 Task: Add in the project YottaTech a sprint 'Time Warp'.
Action: Mouse moved to (987, 407)
Screenshot: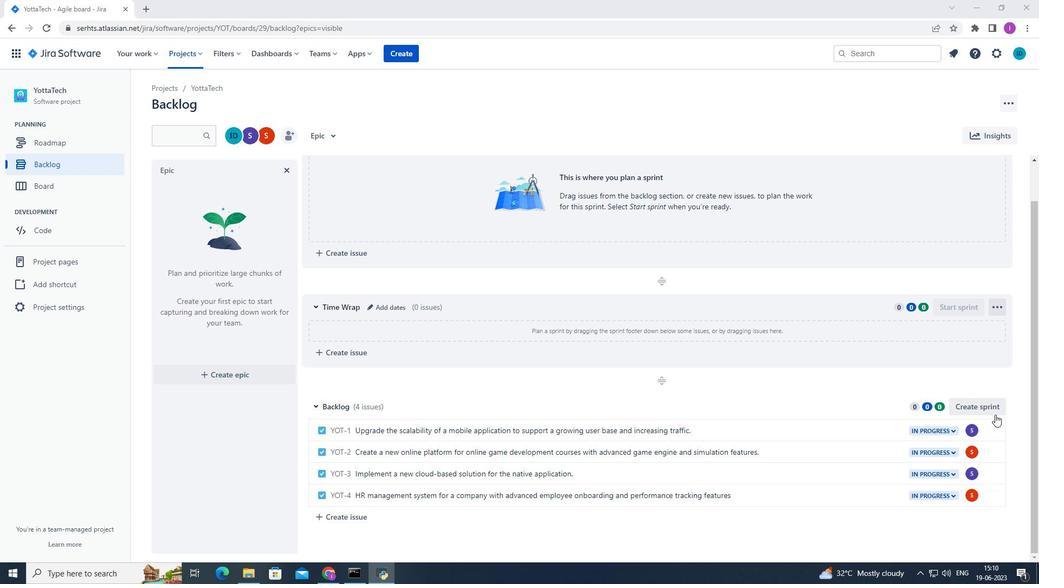 
Action: Mouse pressed left at (987, 407)
Screenshot: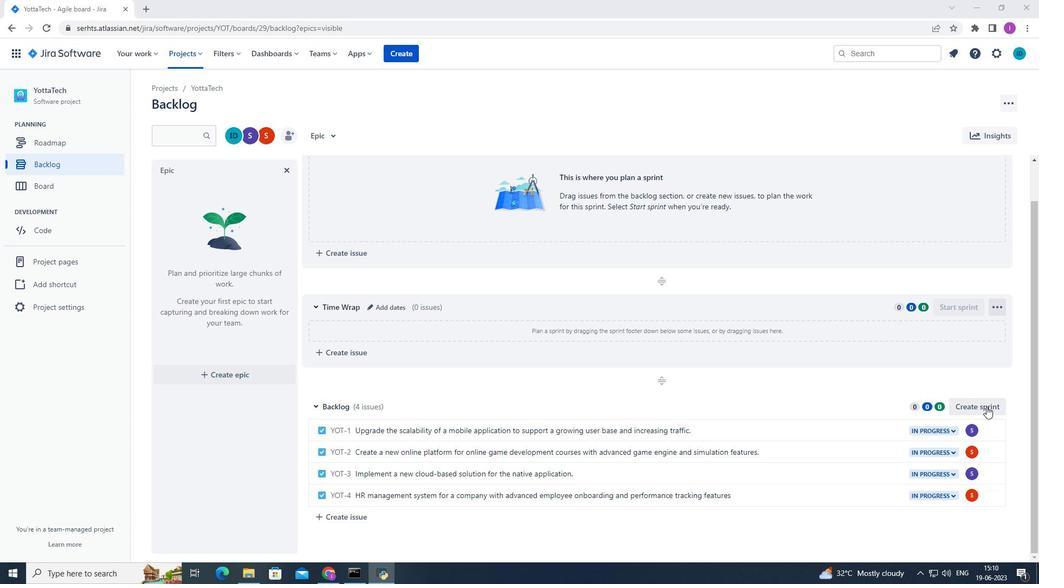 
Action: Mouse moved to (376, 409)
Screenshot: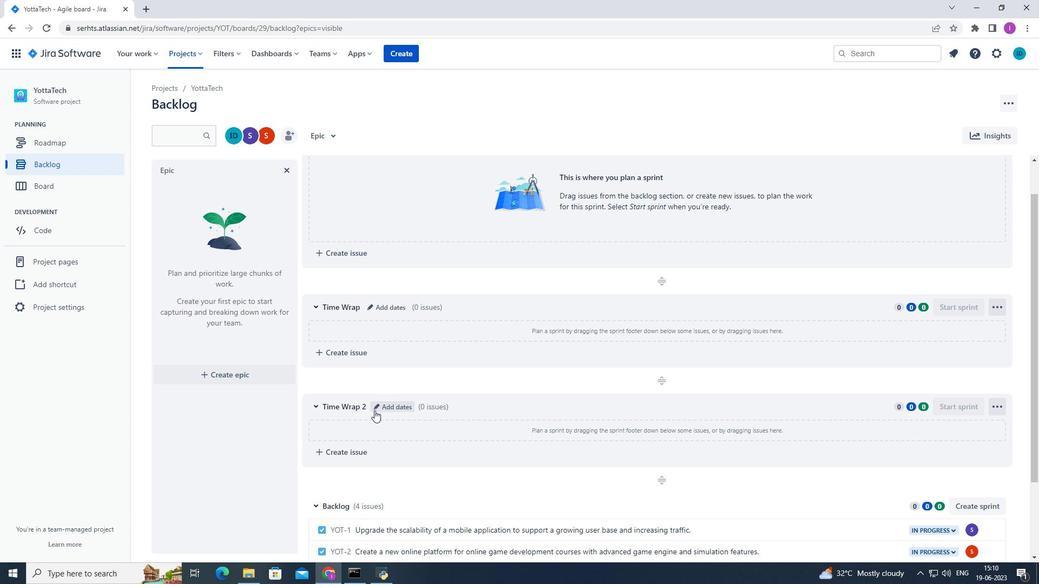 
Action: Mouse pressed left at (376, 409)
Screenshot: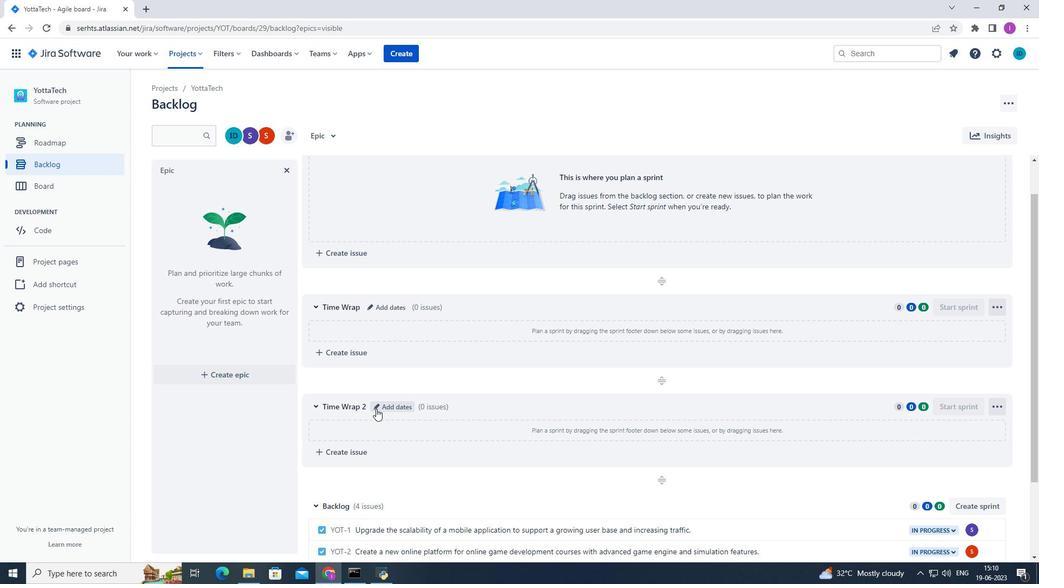 
Action: Mouse moved to (383, 144)
Screenshot: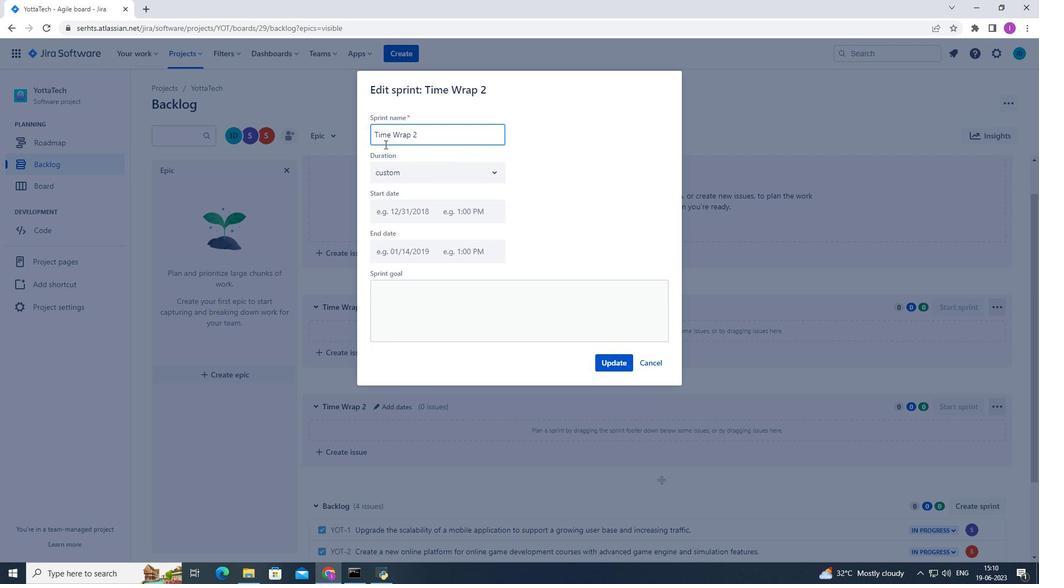
Action: Mouse pressed left at (385, 144)
Screenshot: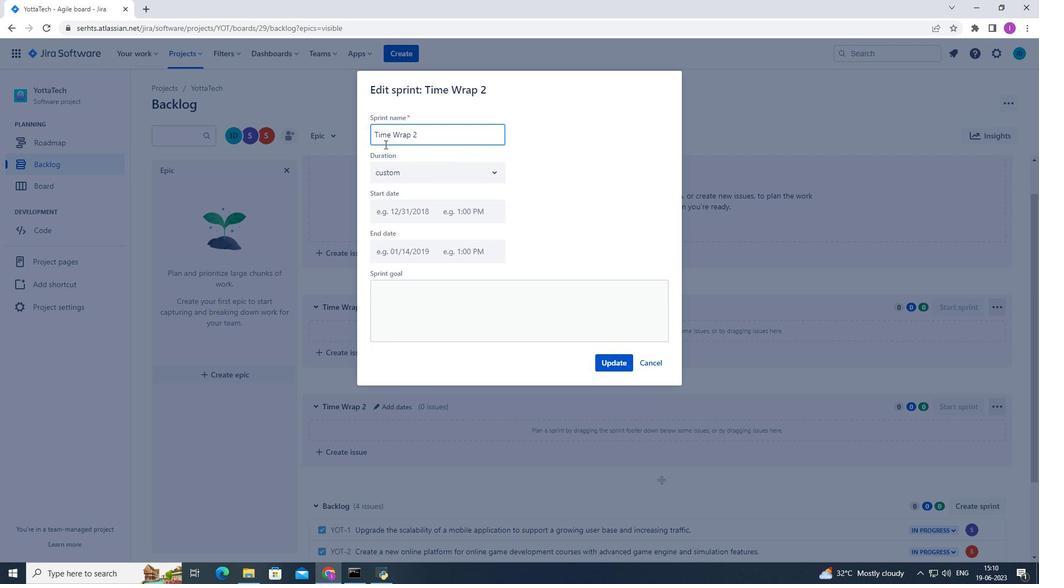 
Action: Mouse moved to (418, 132)
Screenshot: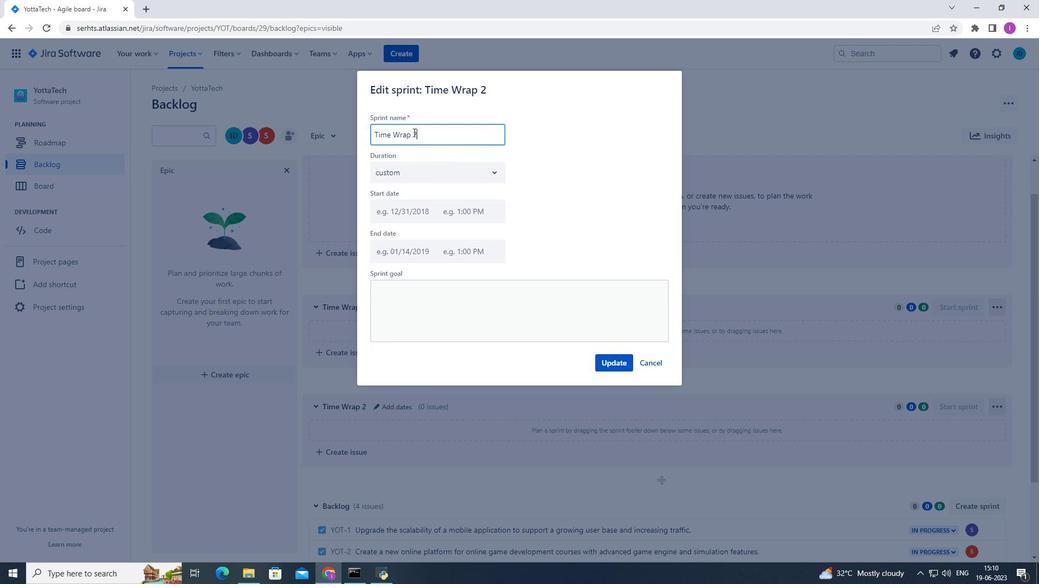 
Action: Mouse pressed left at (418, 132)
Screenshot: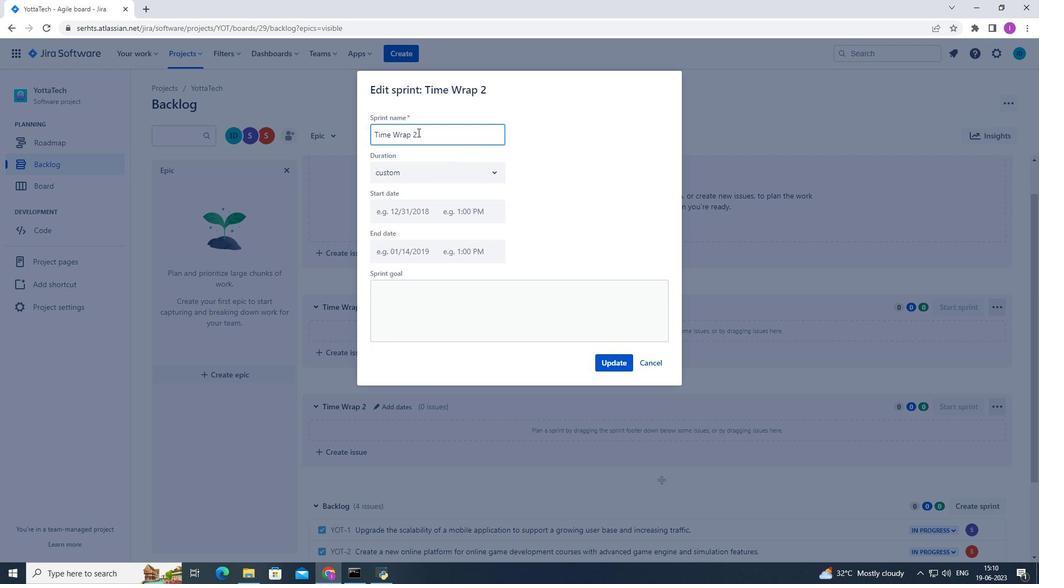 
Action: Mouse moved to (681, 189)
Screenshot: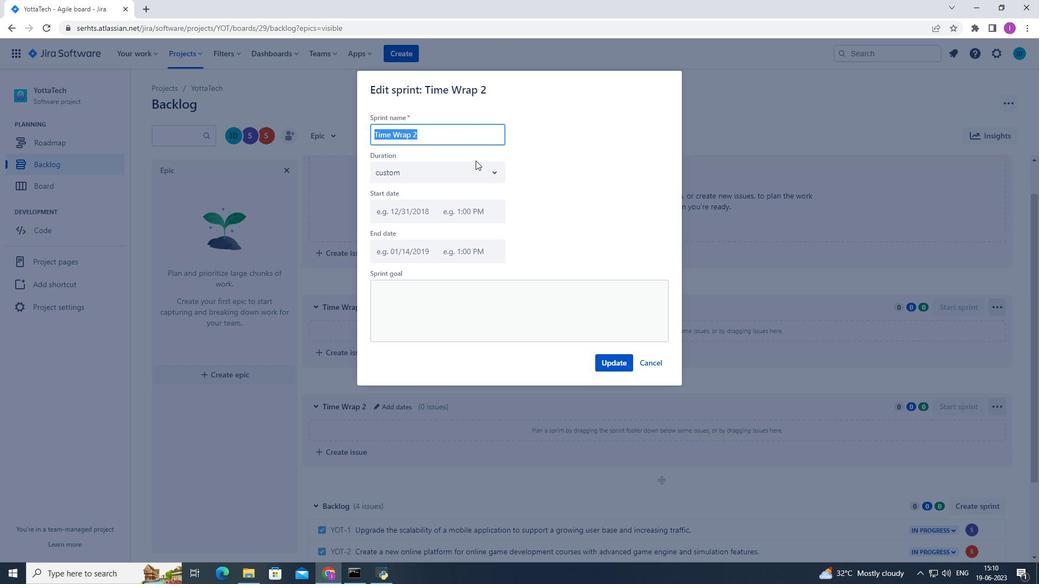
Action: Key pressed <Key.shift>time<Key.space>wrap
Screenshot: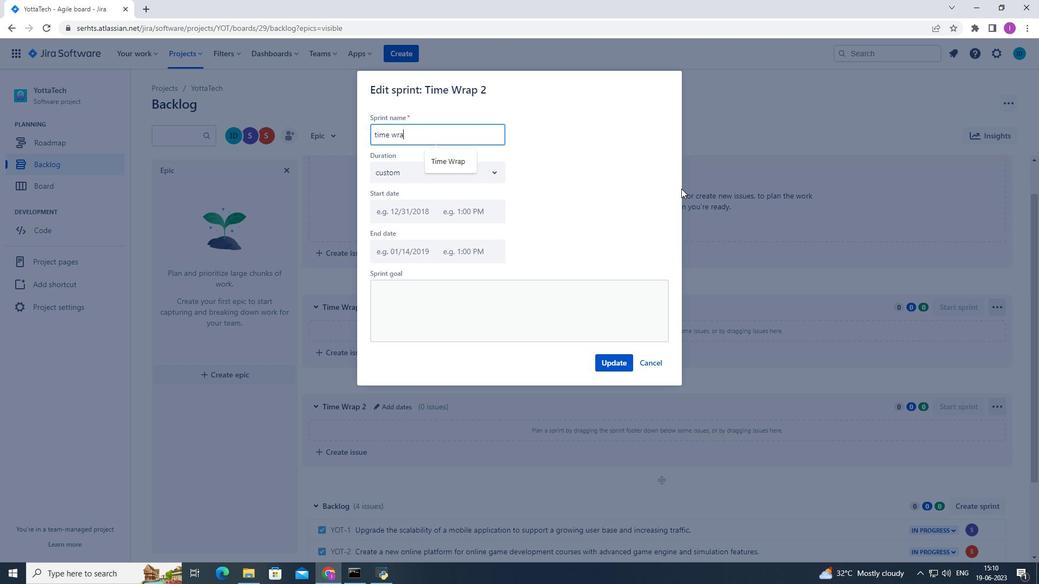 
Action: Mouse moved to (446, 158)
Screenshot: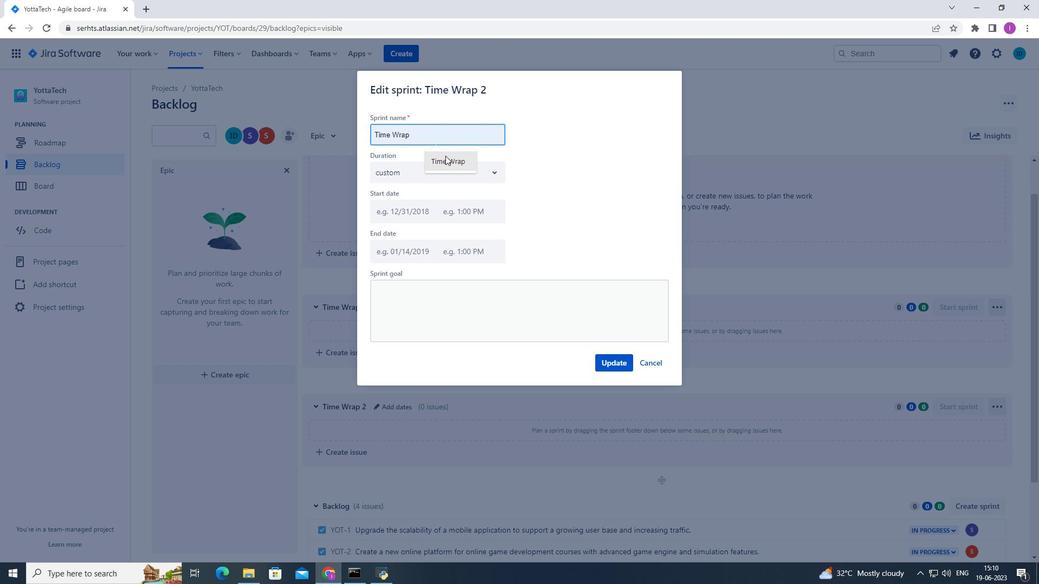 
Action: Mouse pressed left at (446, 158)
Screenshot: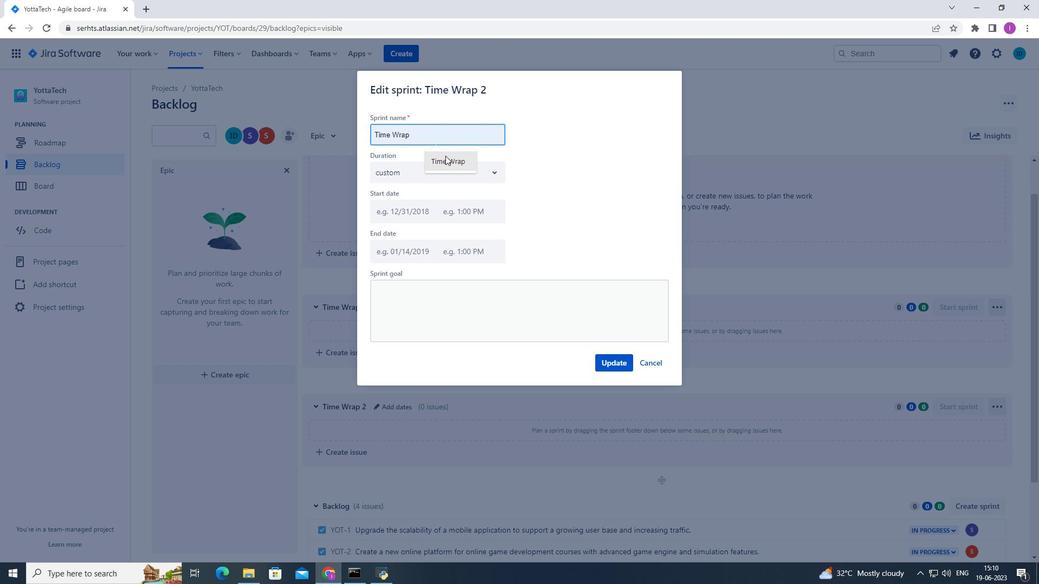 
Action: Mouse moved to (612, 366)
Screenshot: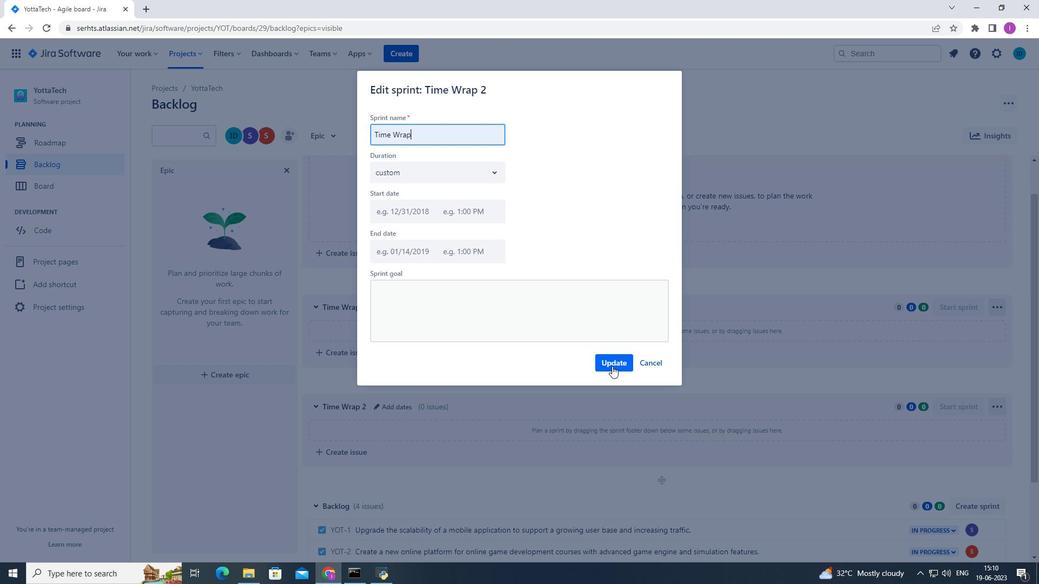 
Action: Mouse pressed left at (612, 366)
Screenshot: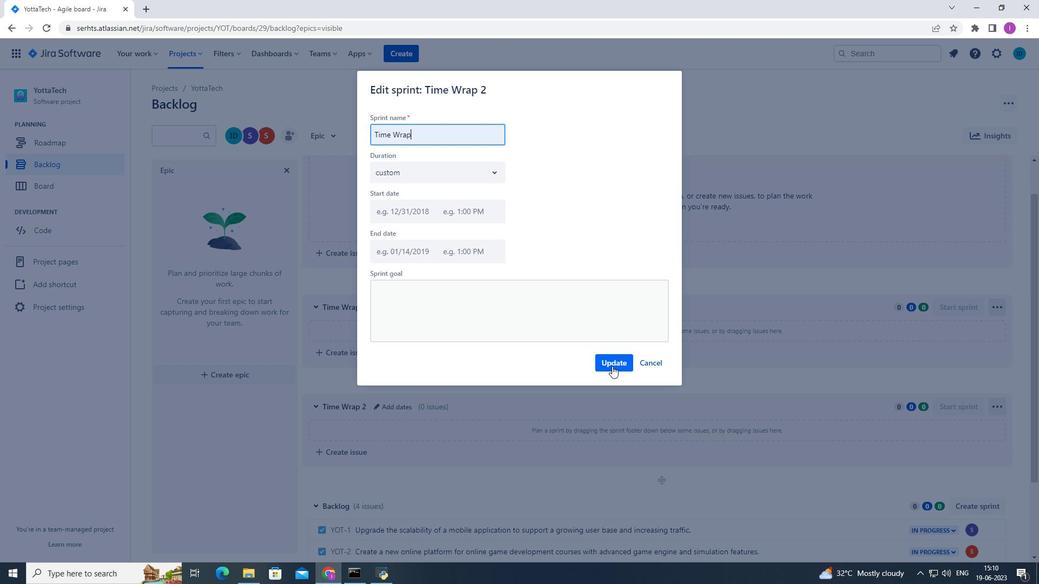 
Action: Mouse moved to (604, 363)
Screenshot: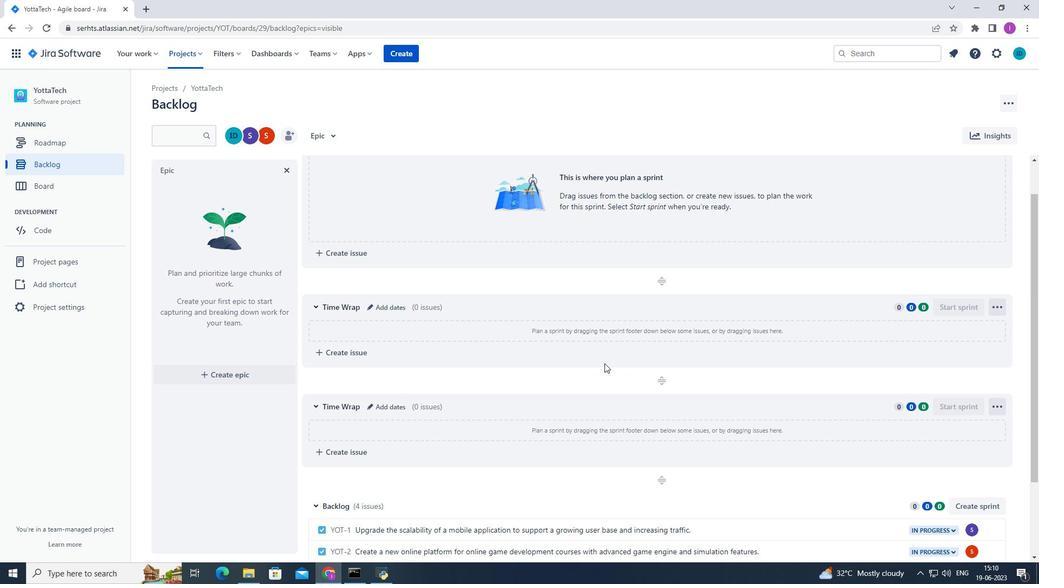 
